 Task: Set up a 30-minute session to provide feedback on ad campaigns.
Action: Mouse moved to (94, 141)
Screenshot: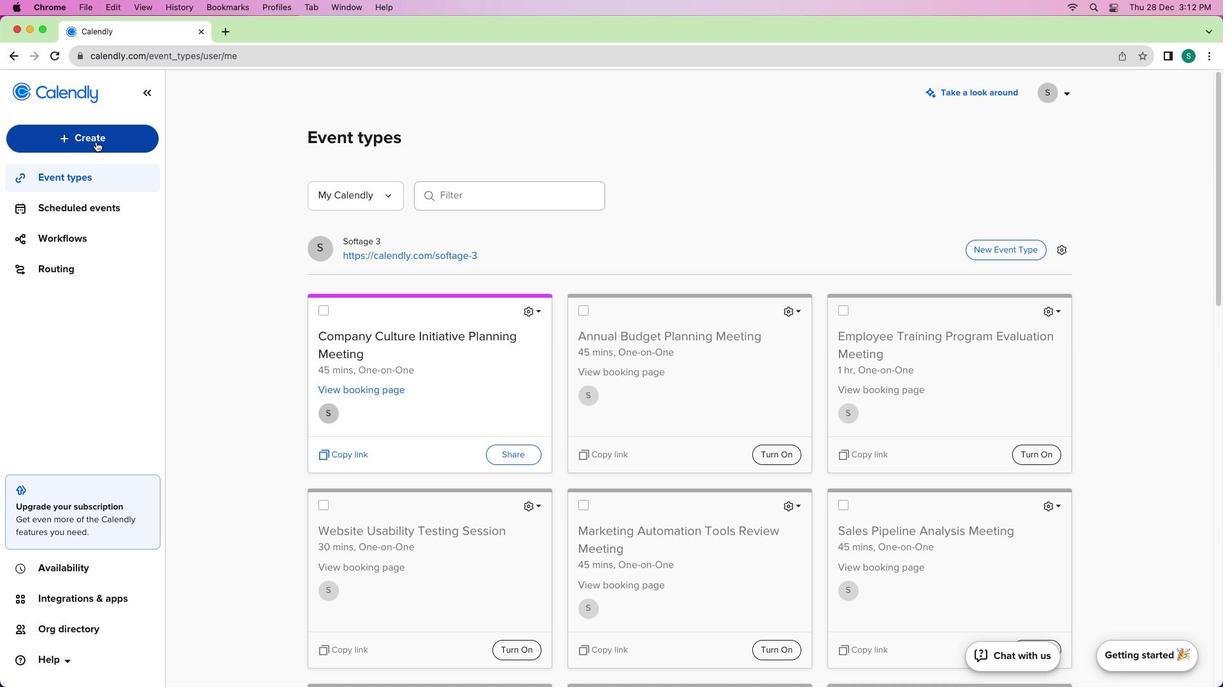 
Action: Mouse pressed left at (94, 141)
Screenshot: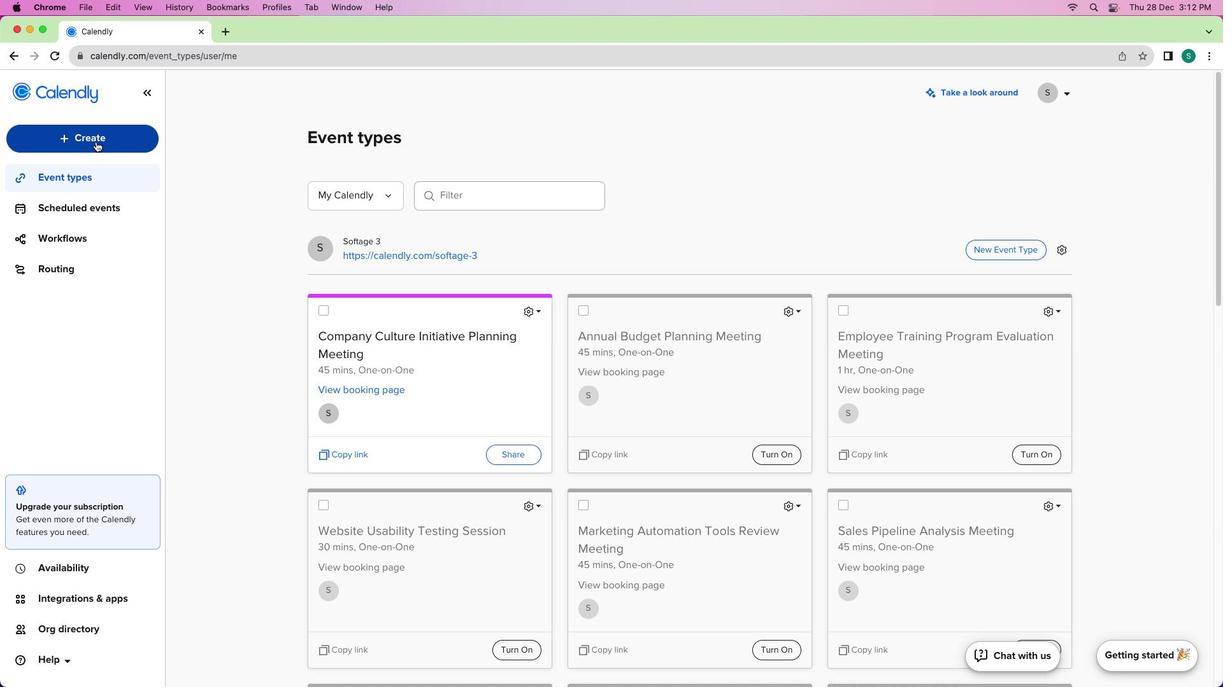
Action: Mouse moved to (104, 187)
Screenshot: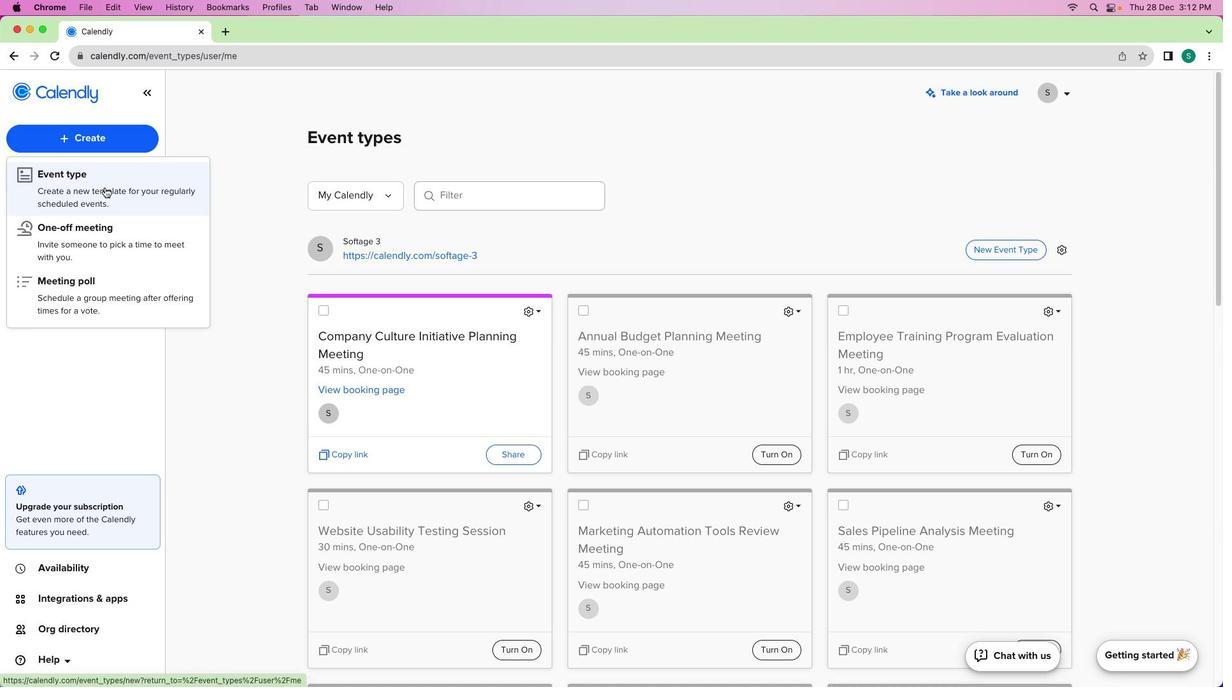
Action: Mouse pressed left at (104, 187)
Screenshot: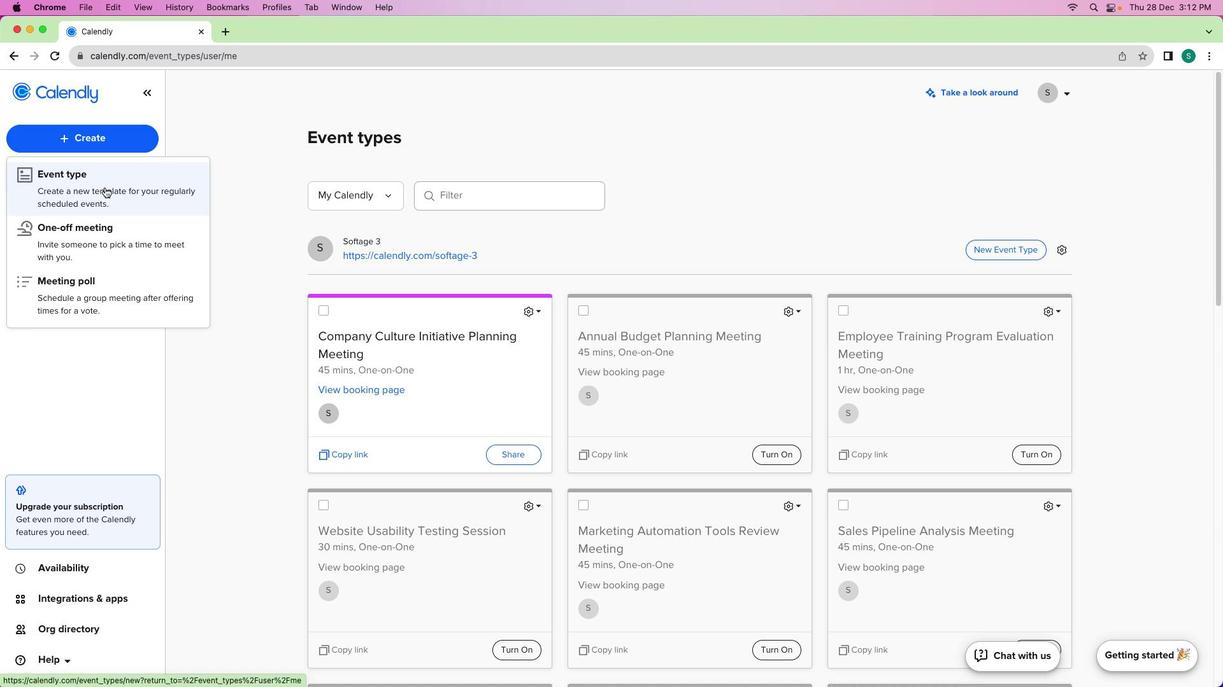 
Action: Mouse moved to (422, 245)
Screenshot: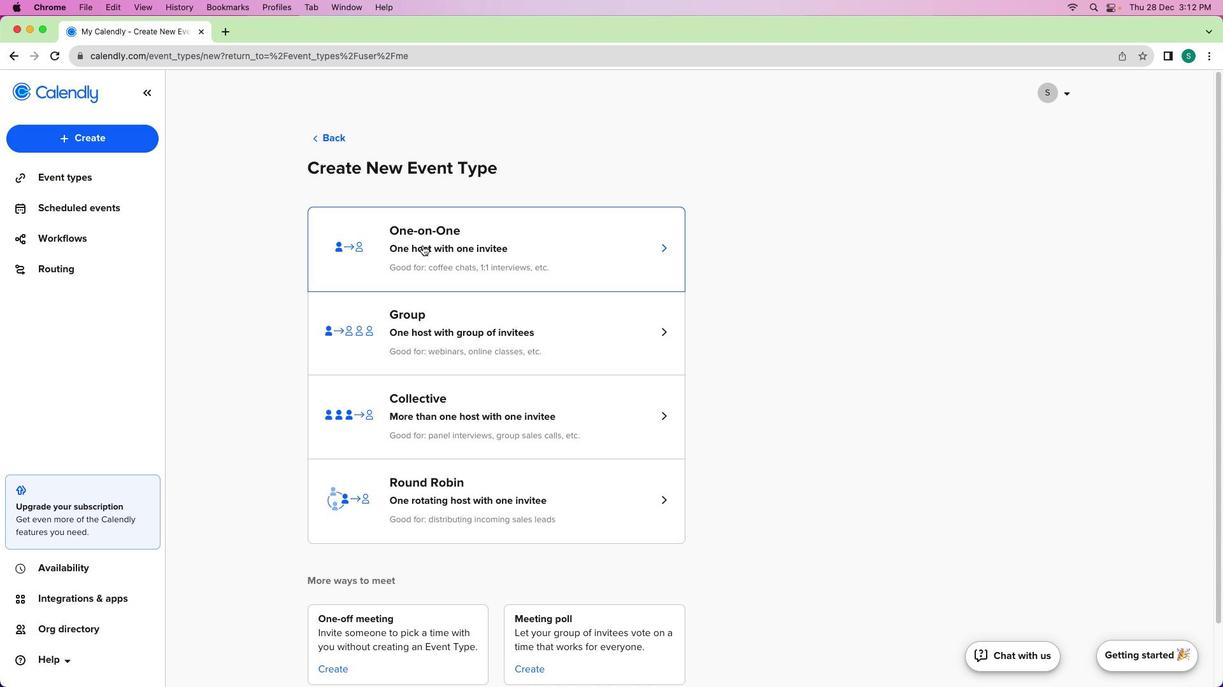 
Action: Mouse pressed left at (422, 245)
Screenshot: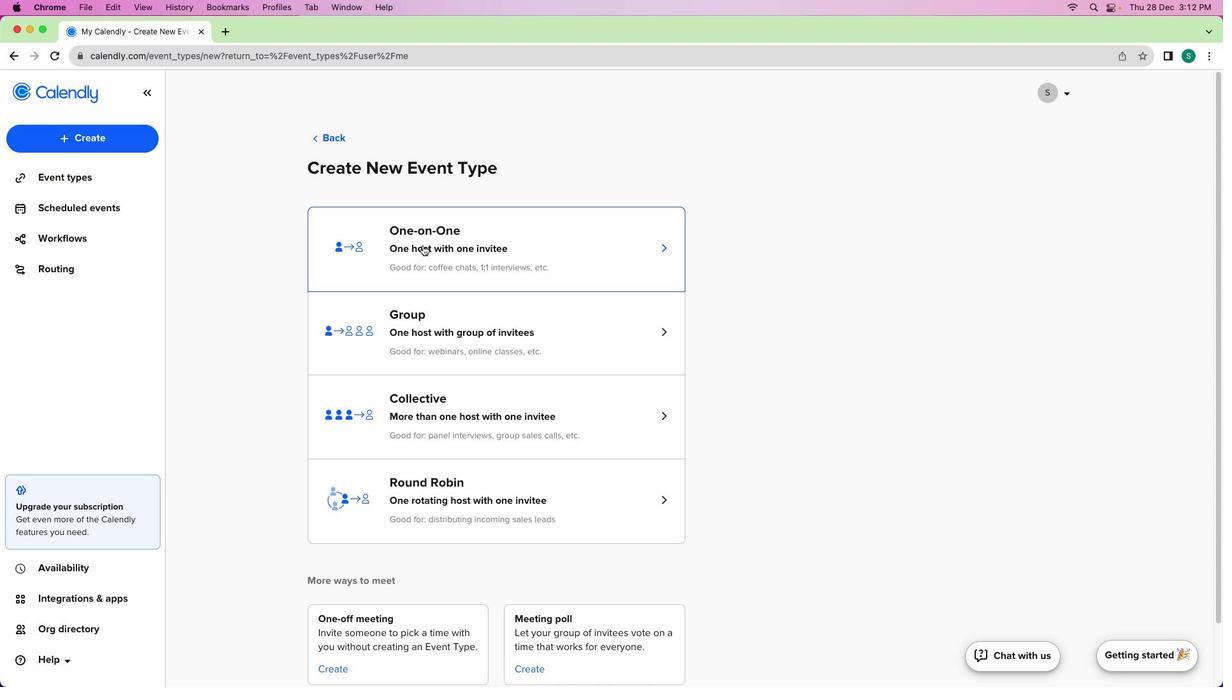 
Action: Mouse moved to (164, 196)
Screenshot: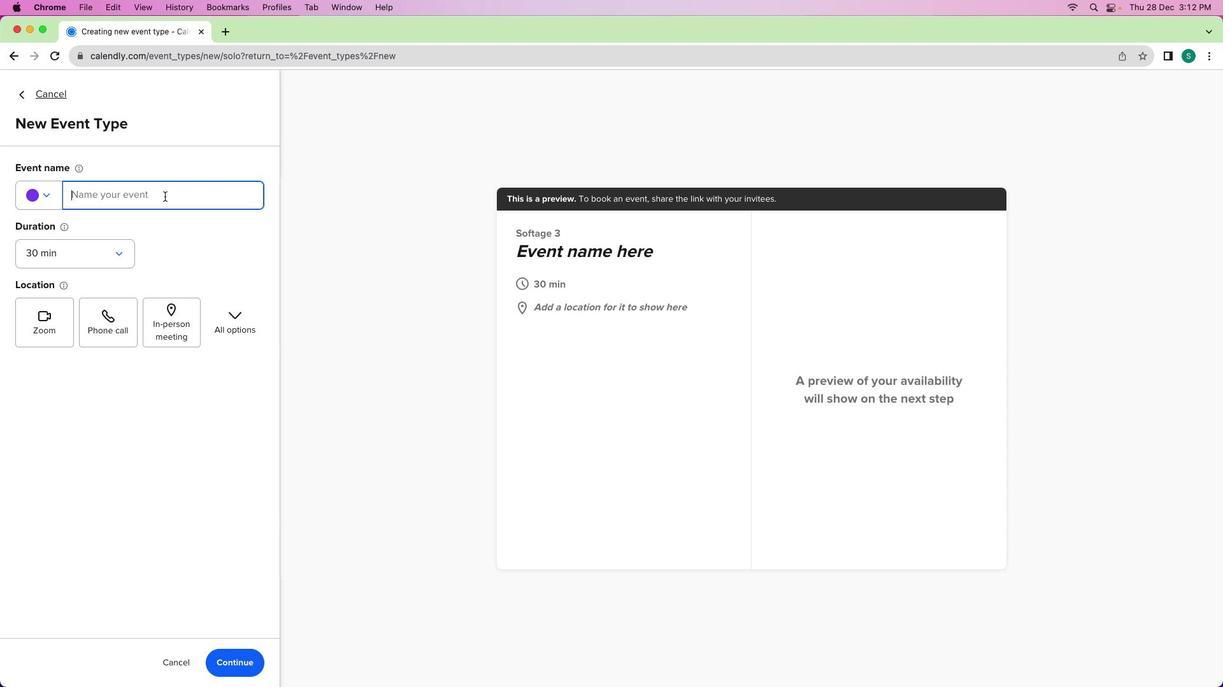 
Action: Mouse pressed left at (164, 196)
Screenshot: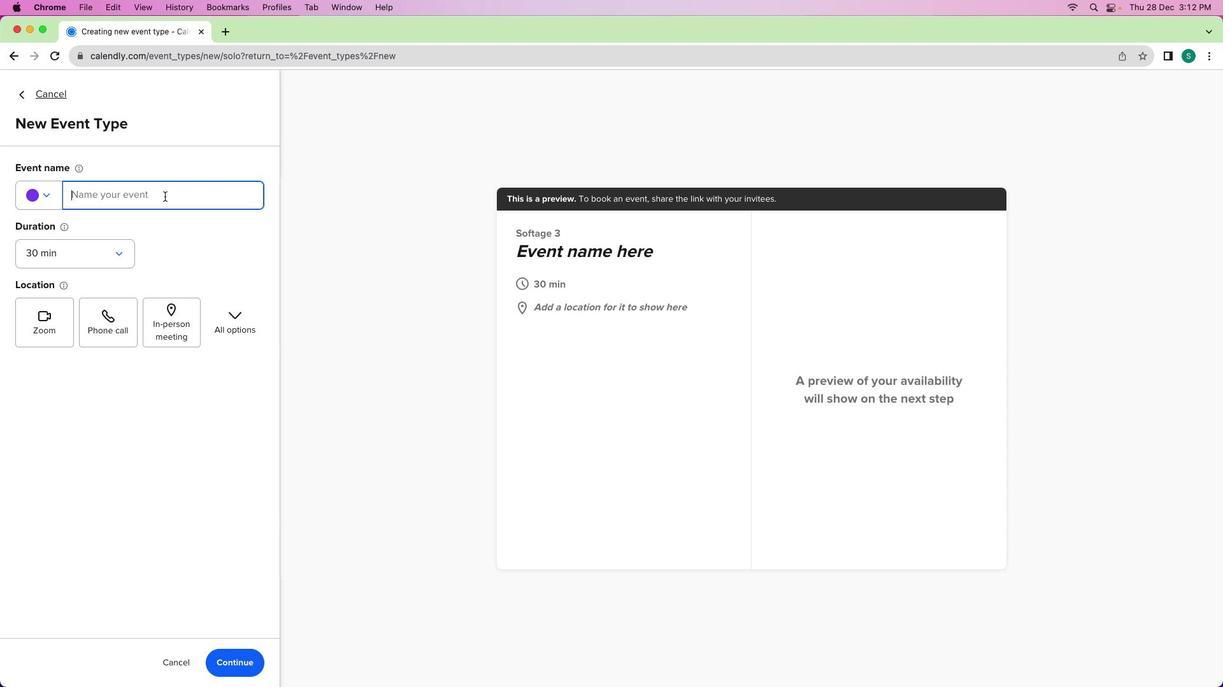 
Action: Mouse moved to (154, 187)
Screenshot: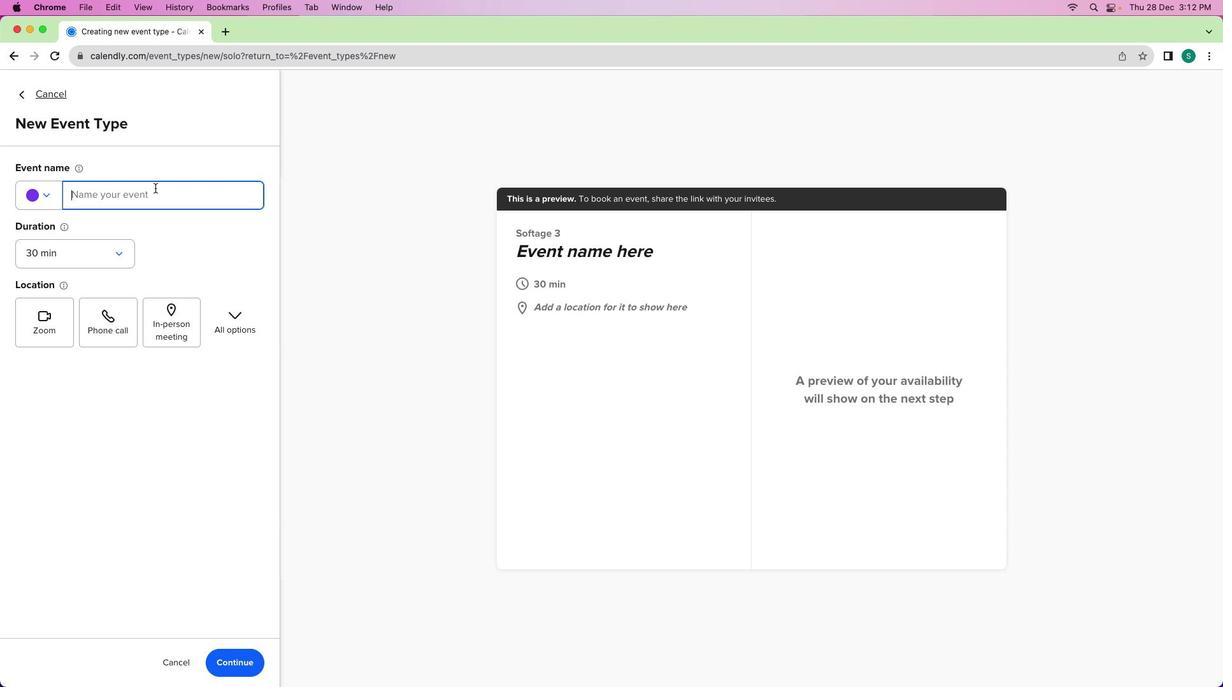 
Action: Key pressed Key.shift'A''d'Key.spaceKey.shift'C''a''m''p''i''a'Key.backspaceKey.backspace'a''i''g''n'Key.spaceKey.backspaceKey.spaceKey.shift'F''e''e''d''b''a''c''k'Key.spaceKey.shift'S''e''s''s''i''o''n'
Screenshot: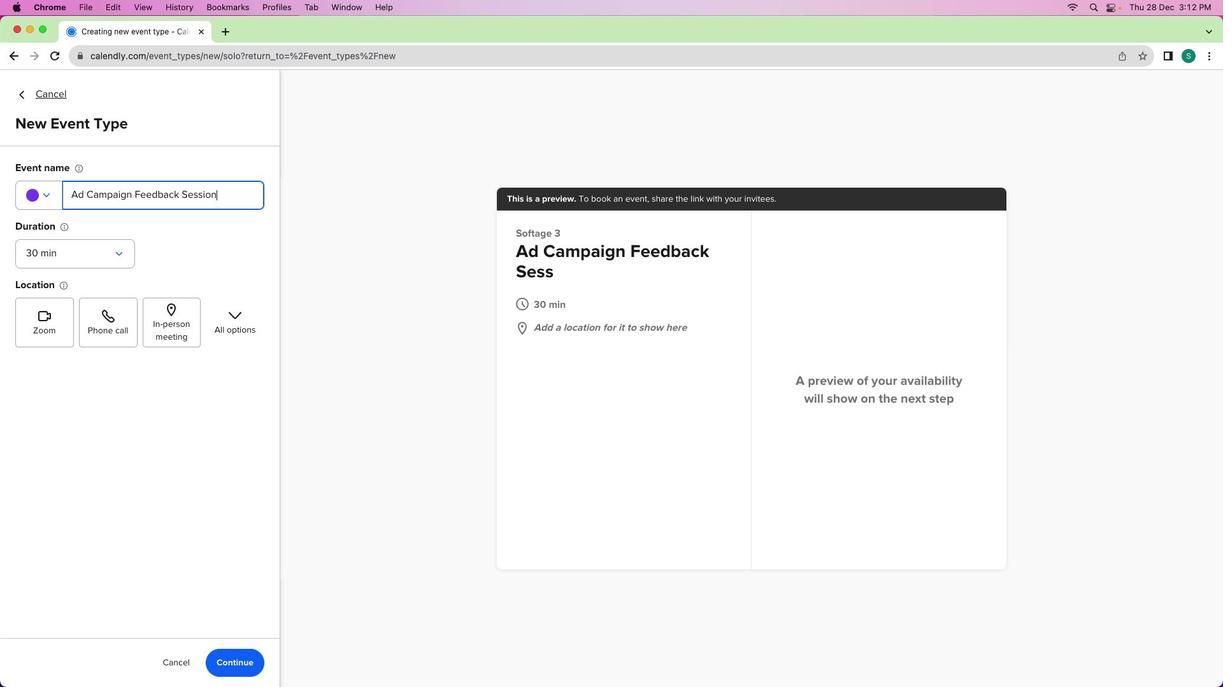 
Action: Mouse moved to (39, 189)
Screenshot: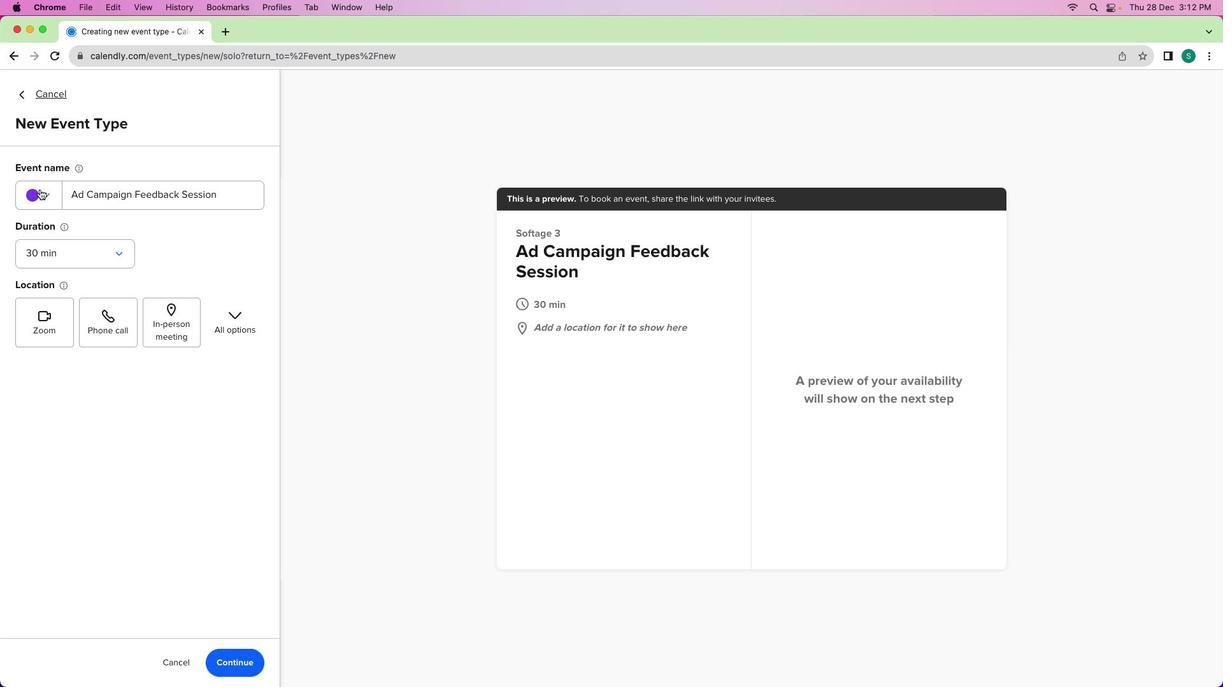 
Action: Mouse pressed left at (39, 189)
Screenshot: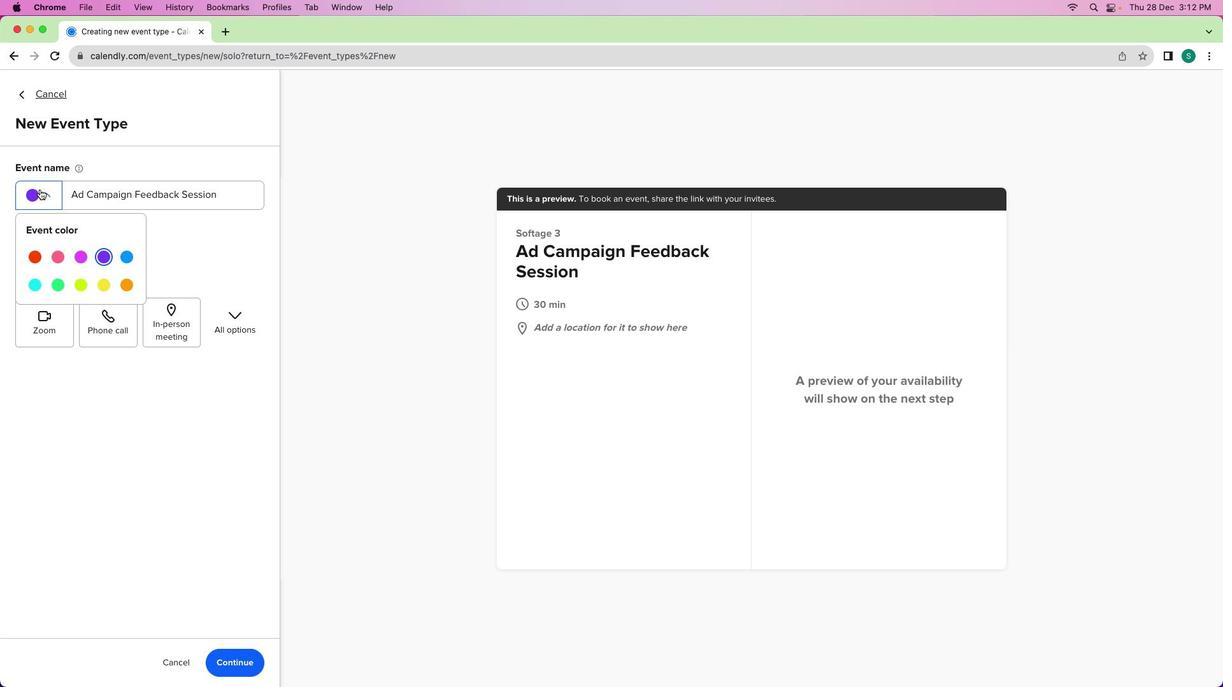 
Action: Mouse moved to (130, 263)
Screenshot: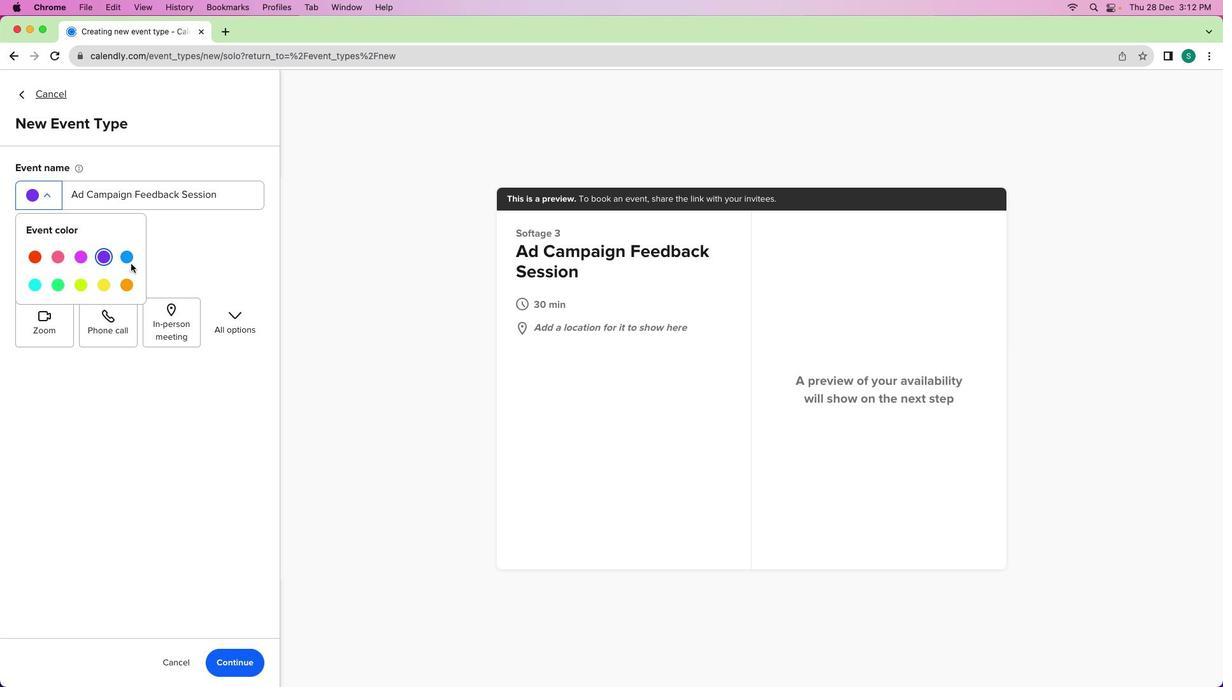 
Action: Mouse pressed left at (130, 263)
Screenshot: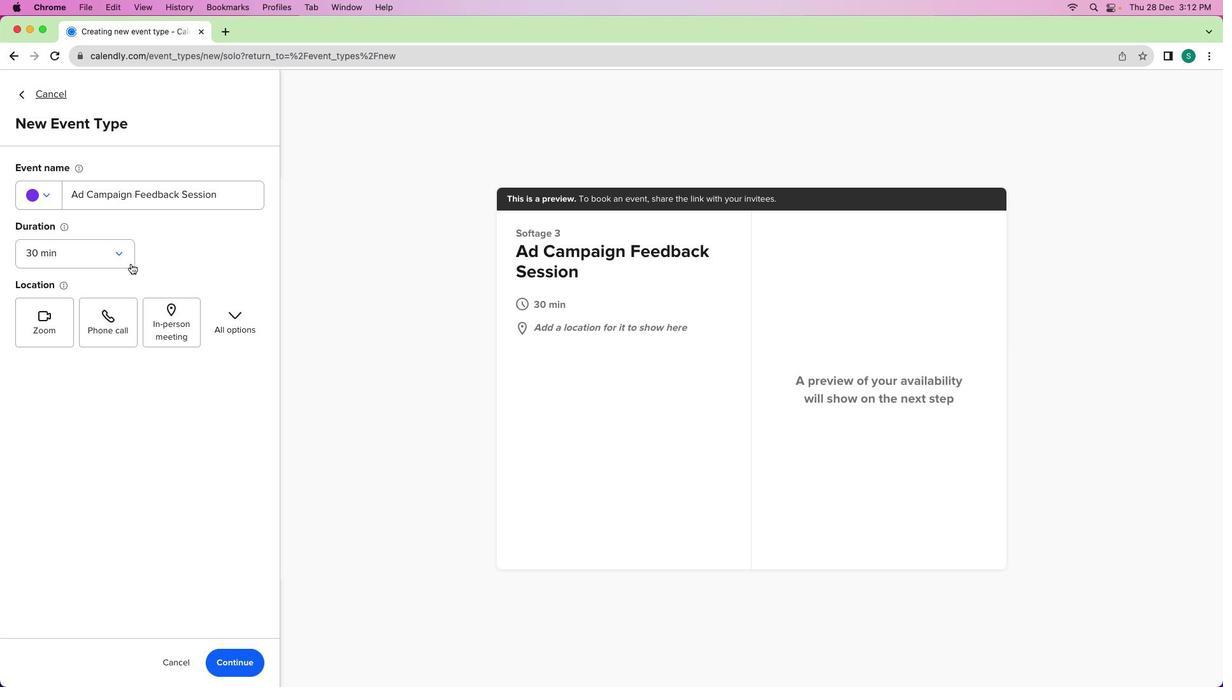 
Action: Mouse moved to (131, 259)
Screenshot: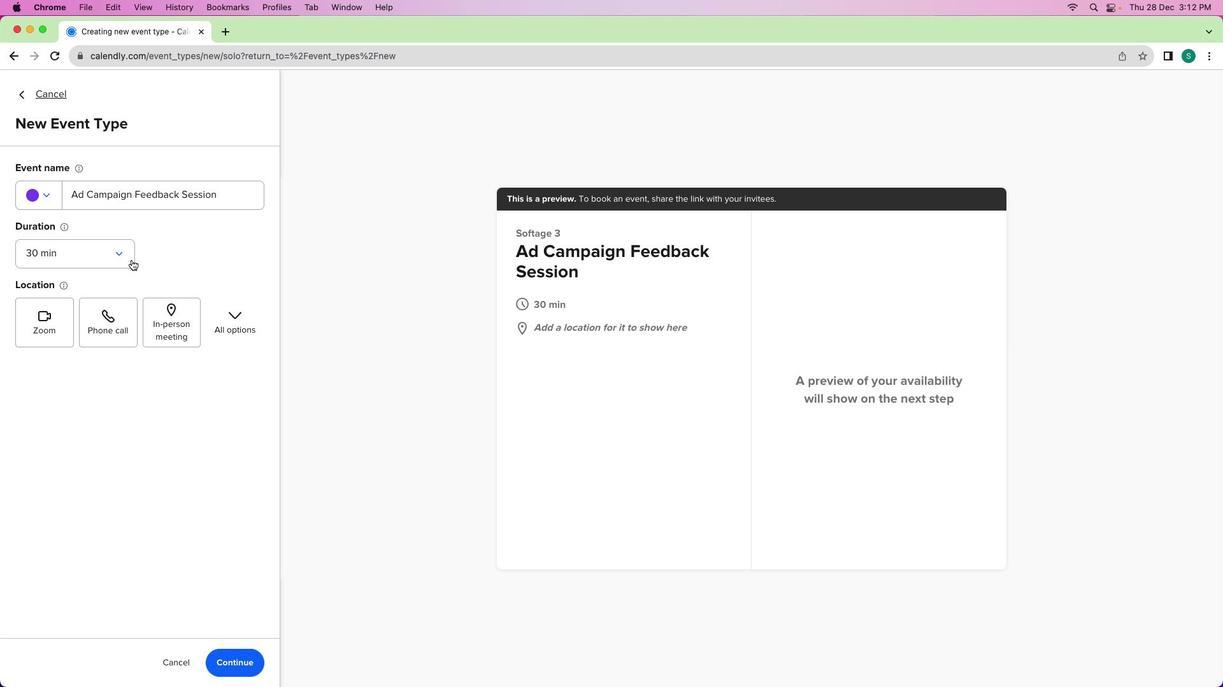 
Action: Mouse pressed left at (131, 259)
Screenshot: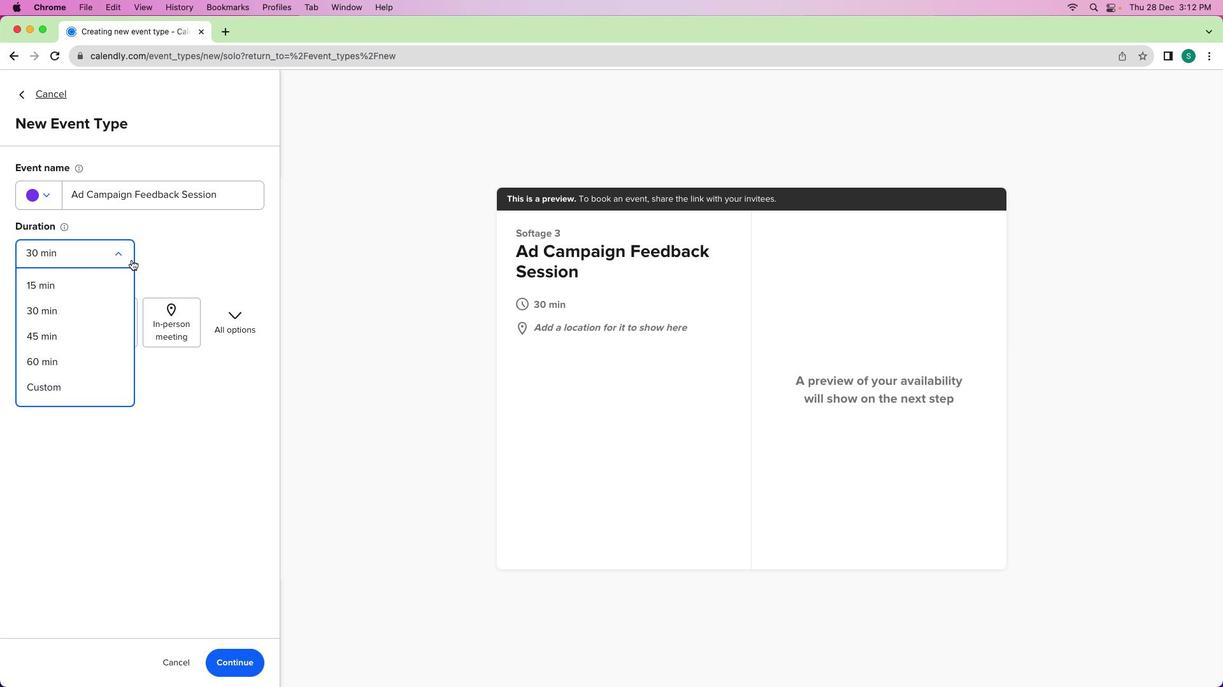 
Action: Mouse moved to (48, 196)
Screenshot: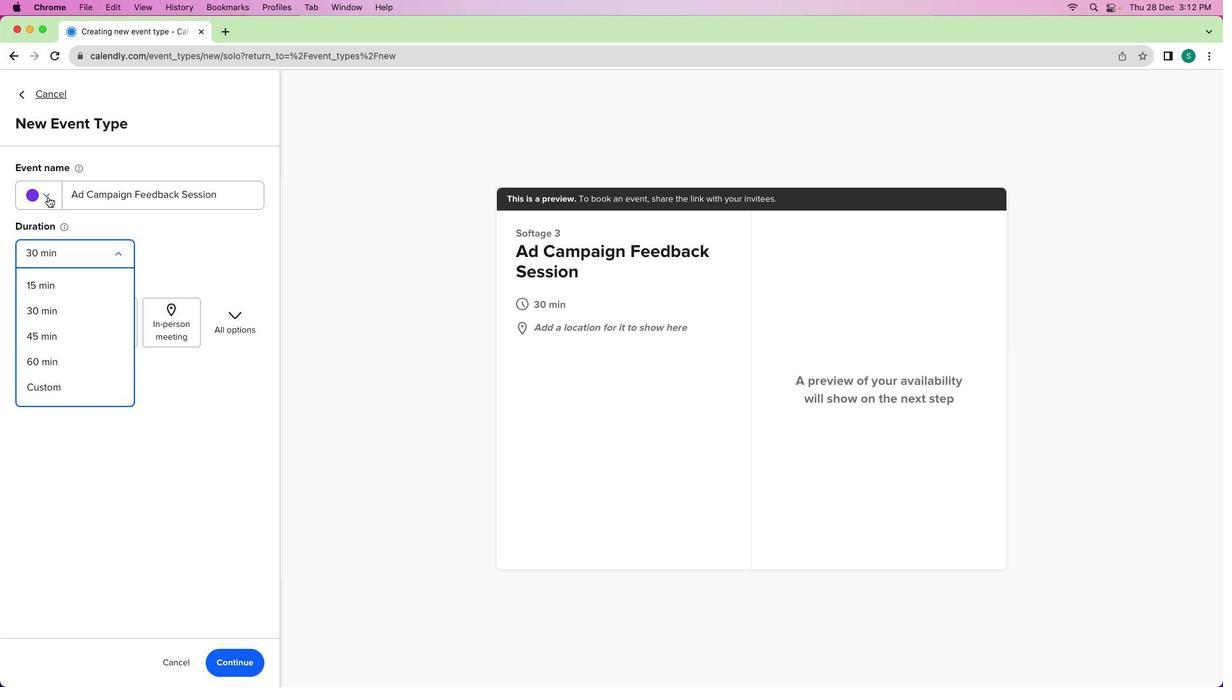 
Action: Mouse pressed left at (48, 196)
Screenshot: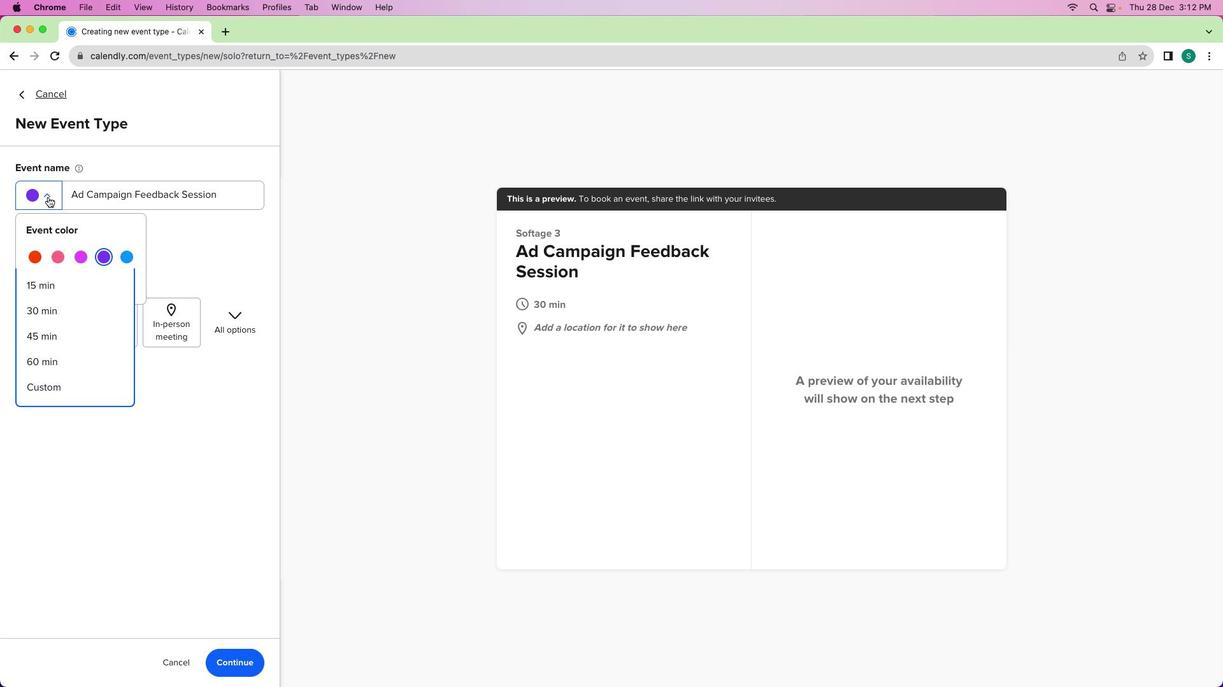 
Action: Mouse moved to (123, 257)
Screenshot: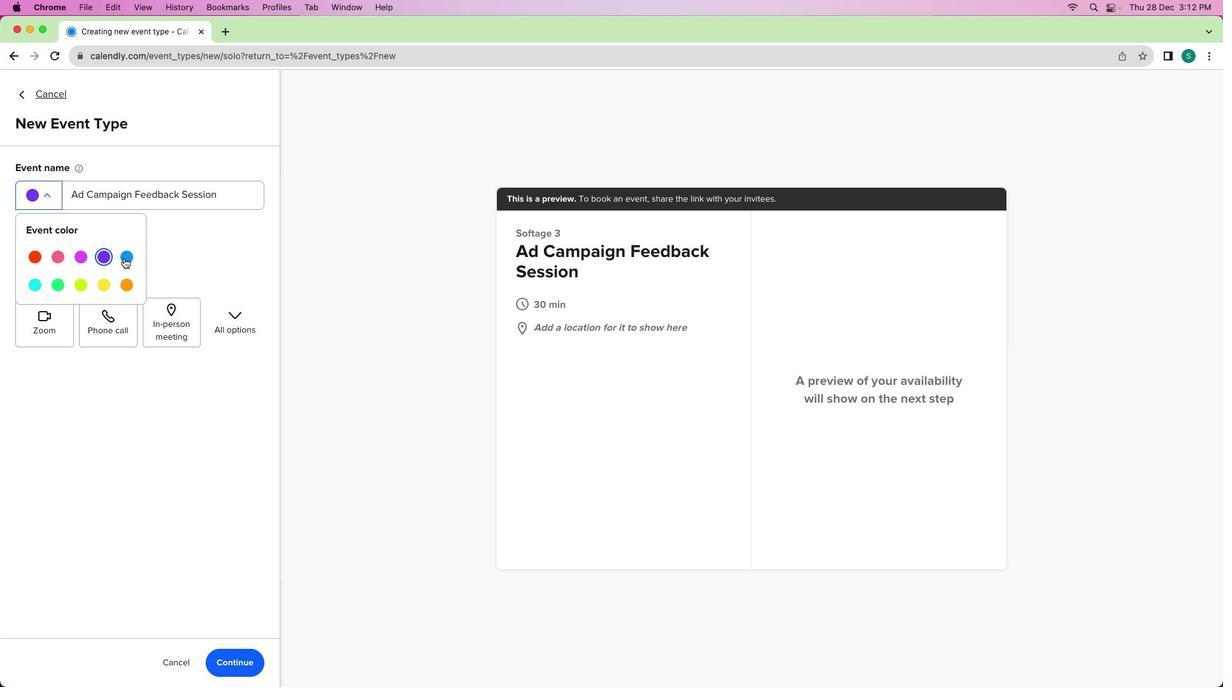 
Action: Mouse pressed left at (123, 257)
Screenshot: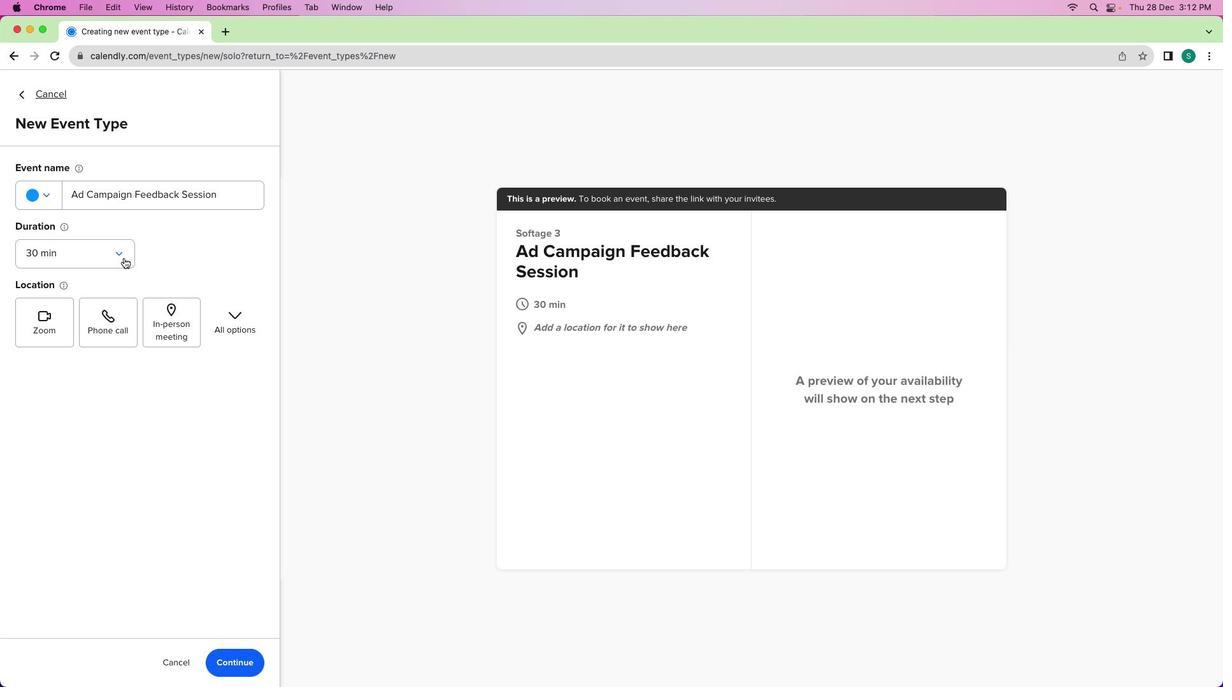 
Action: Mouse moved to (123, 257)
Screenshot: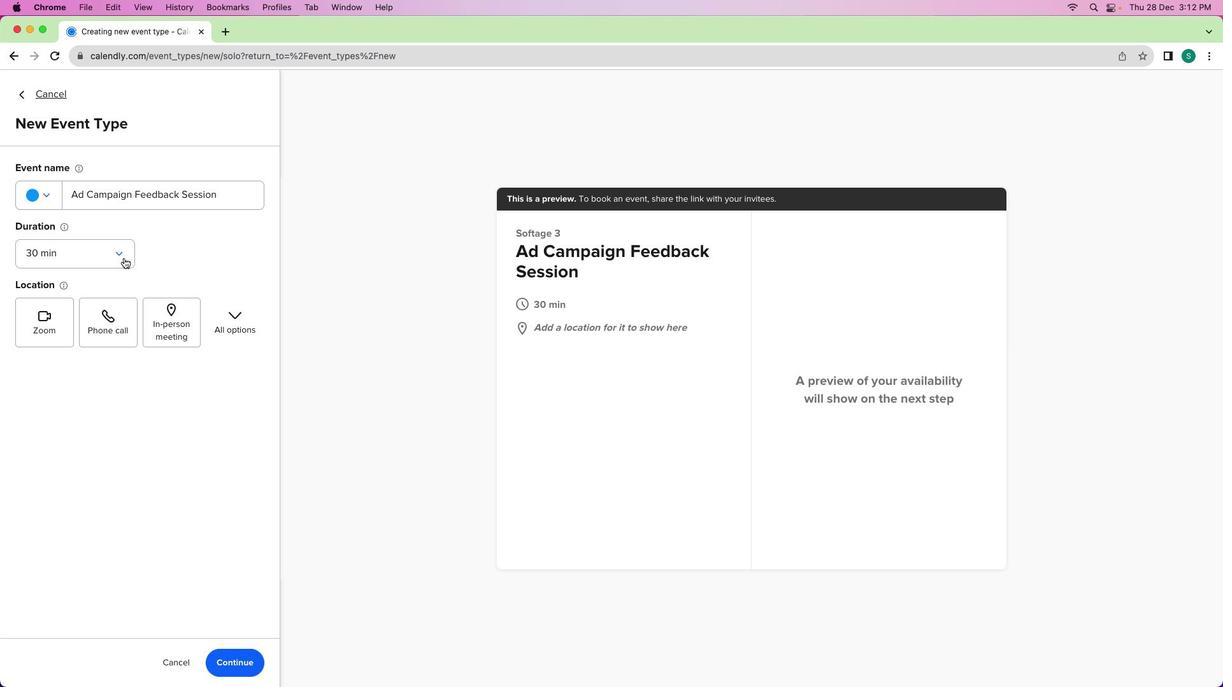 
Action: Mouse pressed left at (123, 257)
Screenshot: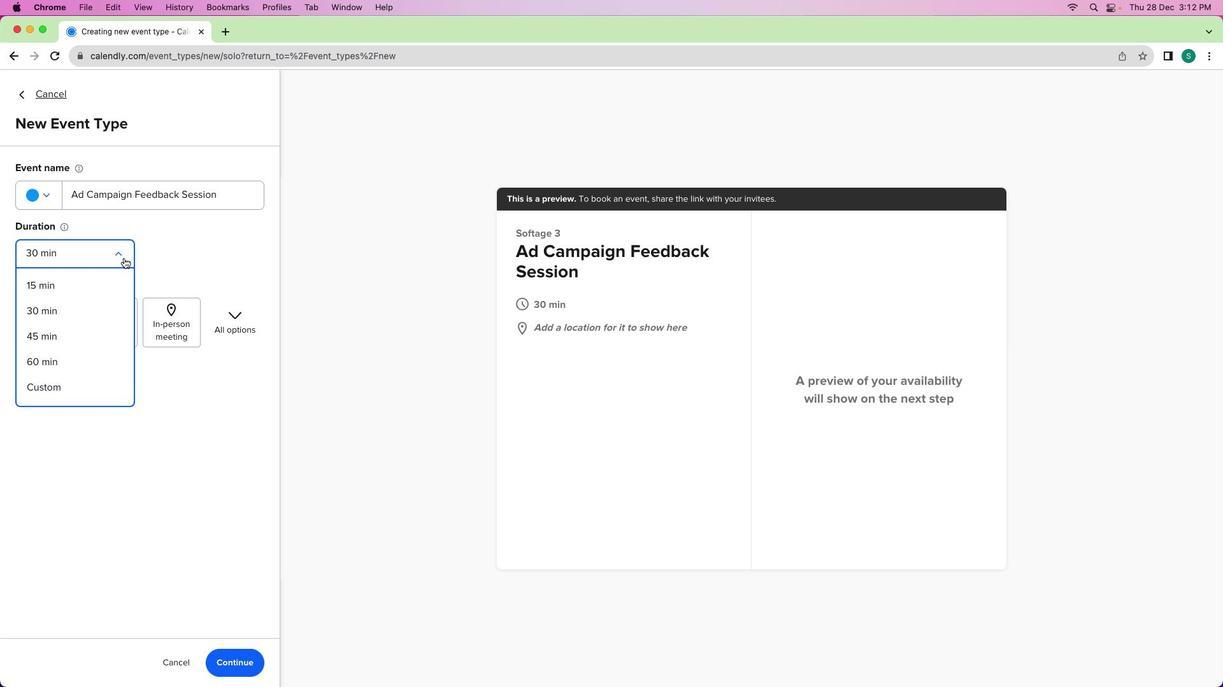 
Action: Mouse moved to (183, 255)
Screenshot: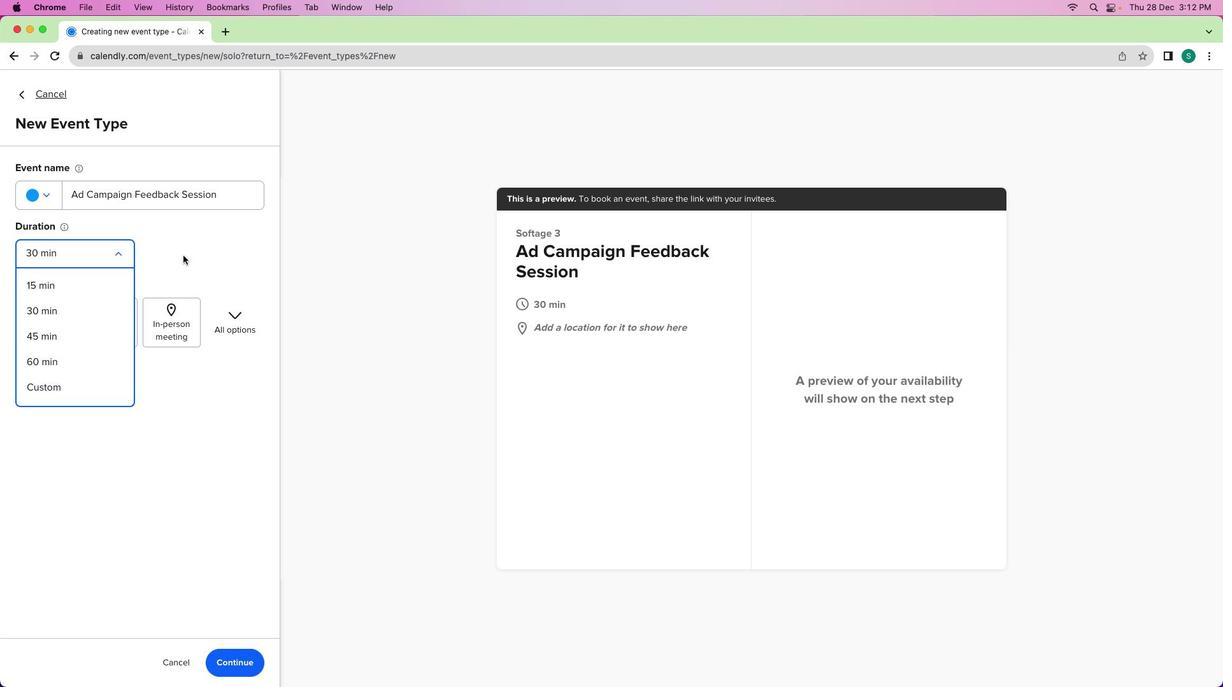 
Action: Mouse pressed left at (183, 255)
Screenshot: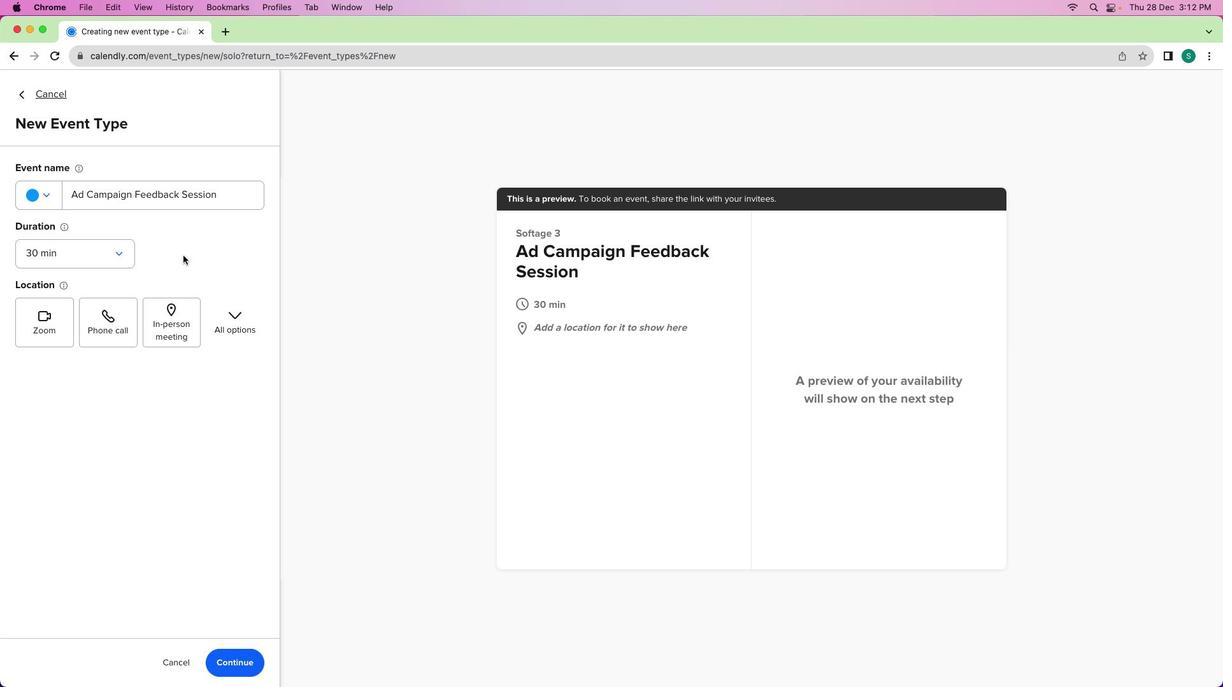 
Action: Mouse moved to (54, 317)
Screenshot: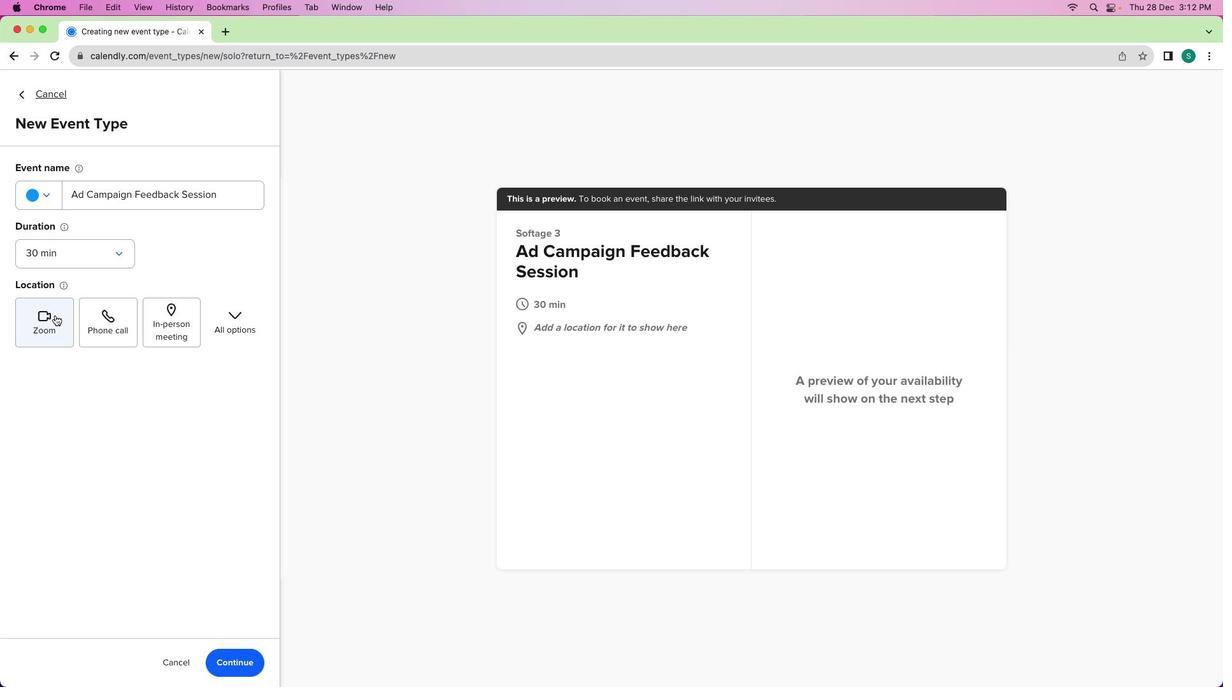 
Action: Mouse pressed left at (54, 317)
Screenshot: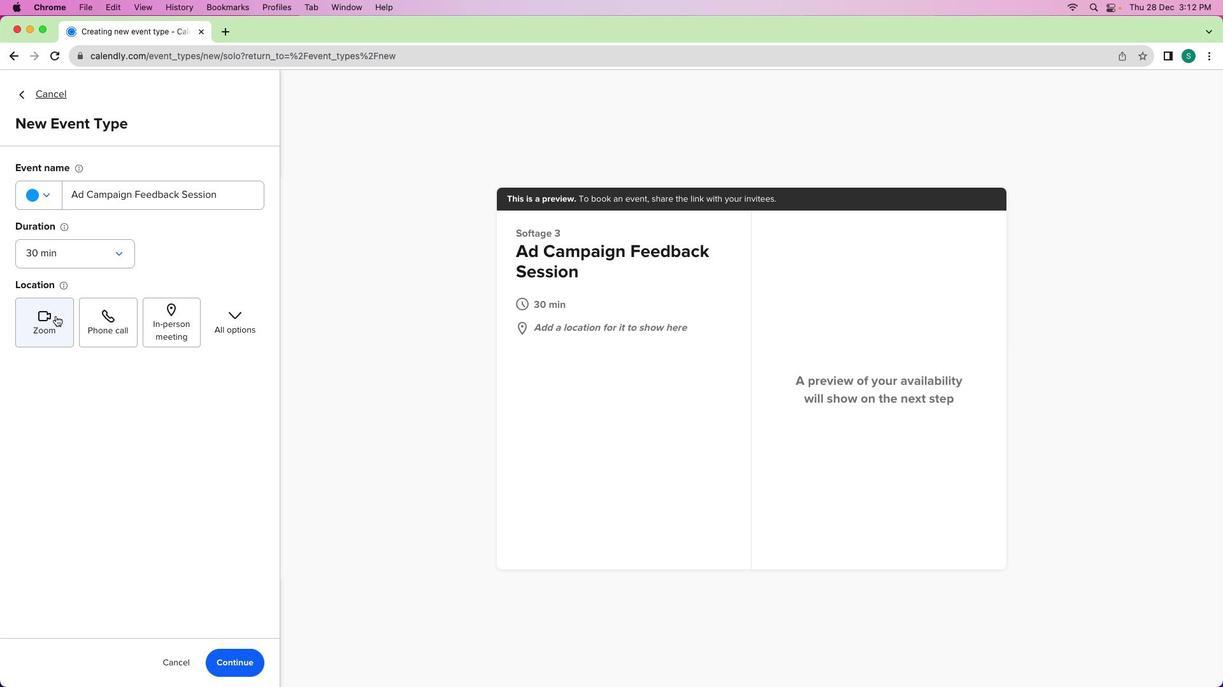 
Action: Mouse moved to (235, 658)
Screenshot: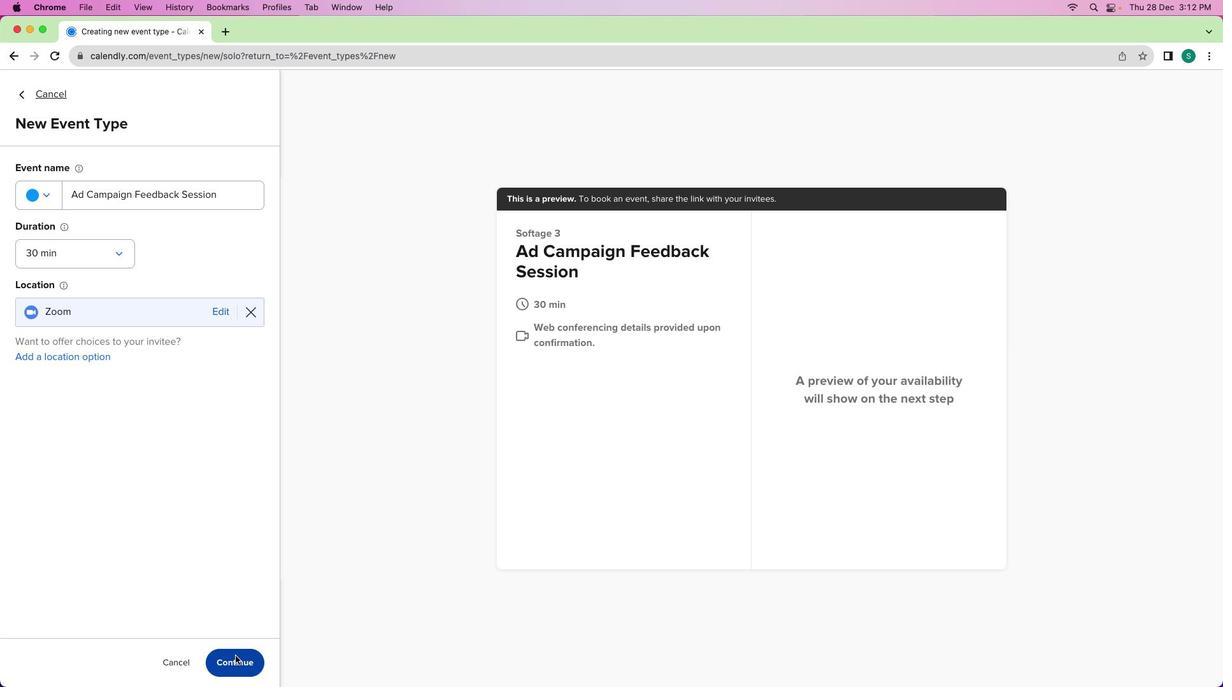 
Action: Mouse pressed left at (235, 658)
Screenshot: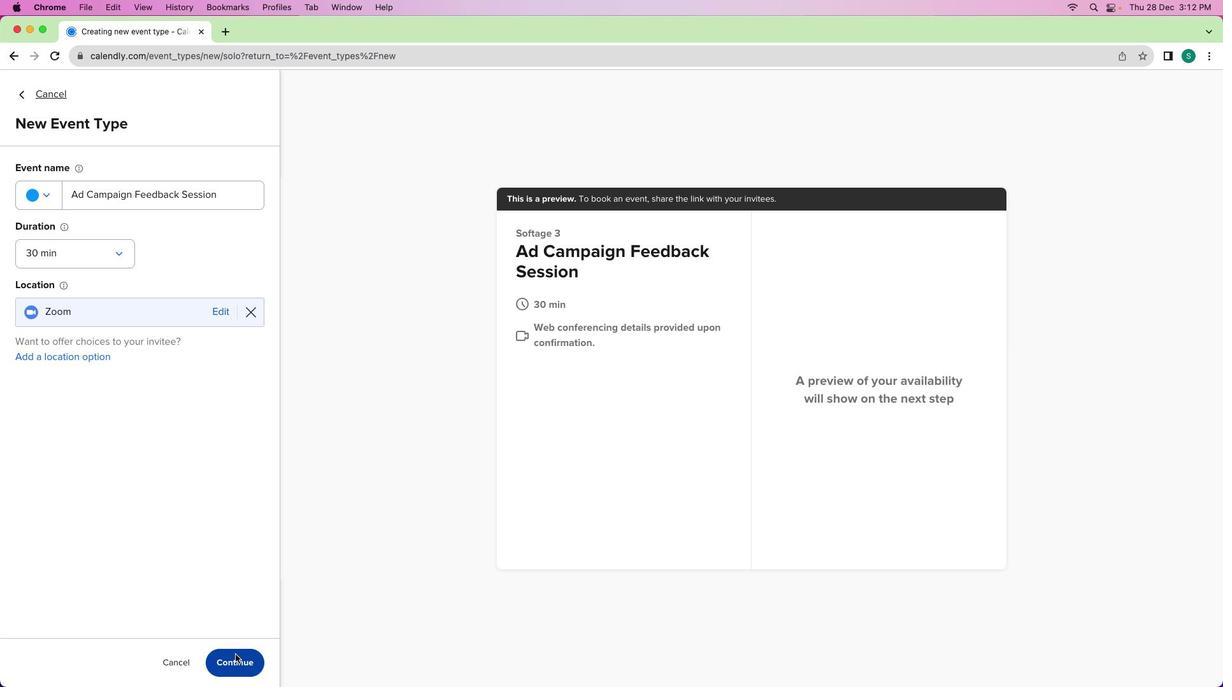 
Action: Mouse moved to (170, 168)
Screenshot: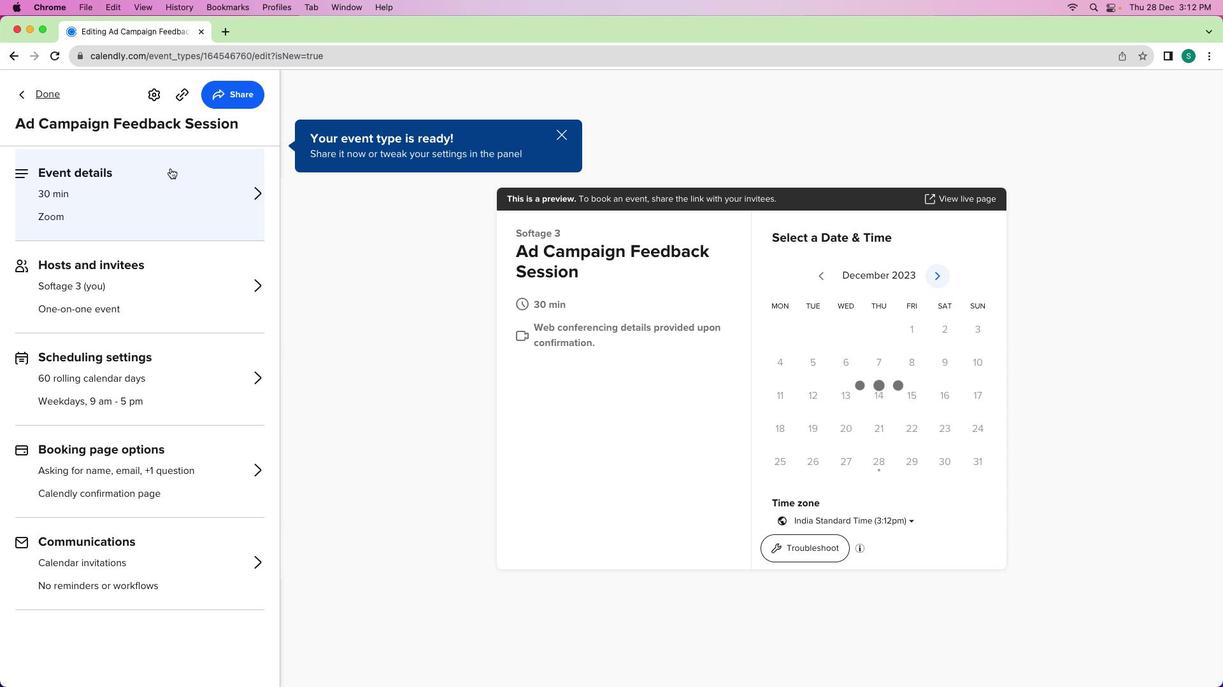 
Action: Mouse pressed left at (170, 168)
Screenshot: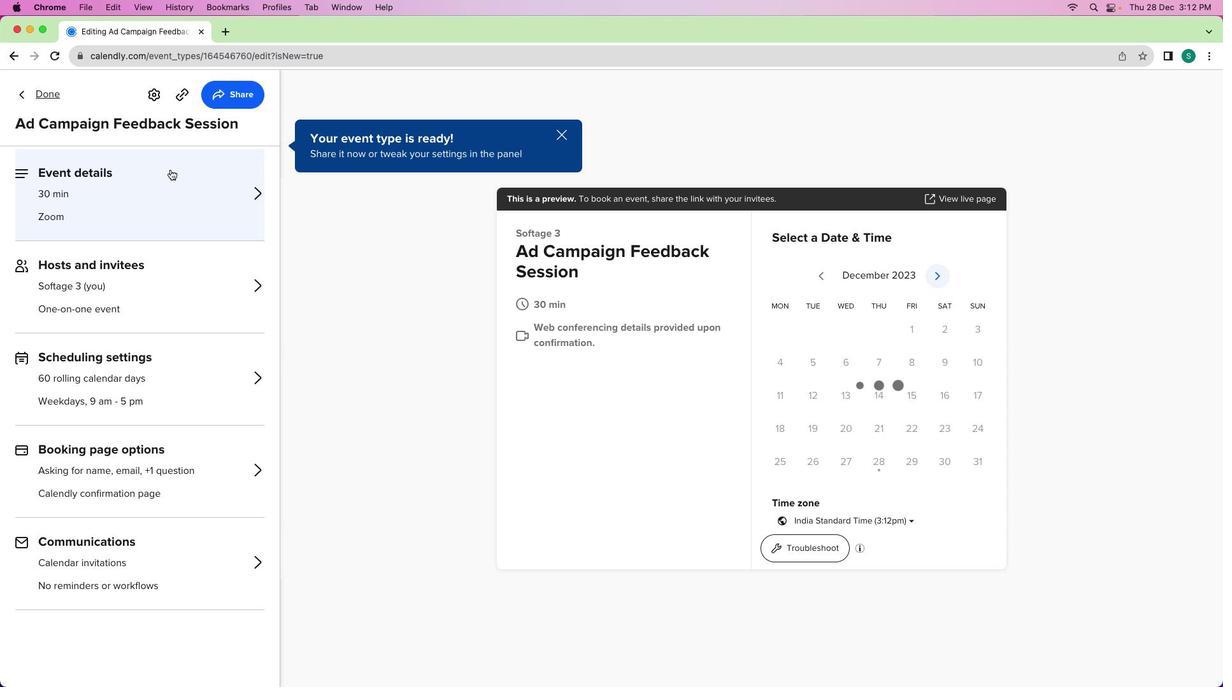
Action: Mouse moved to (198, 428)
Screenshot: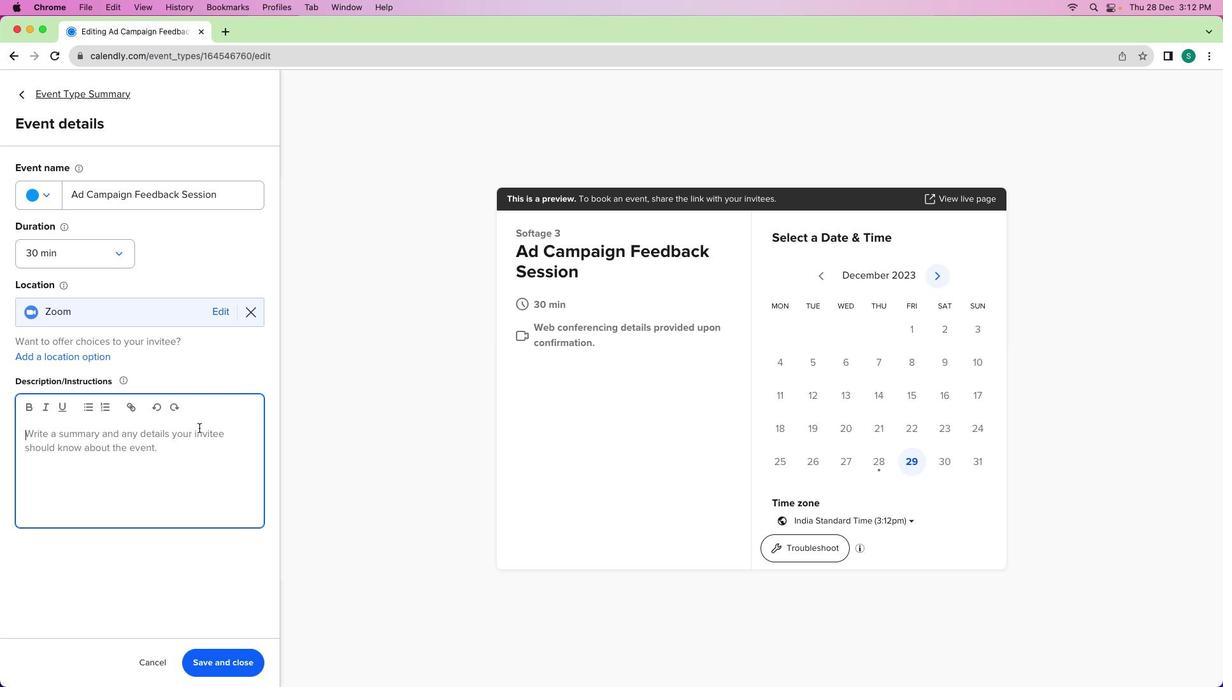 
Action: Mouse pressed left at (198, 428)
Screenshot: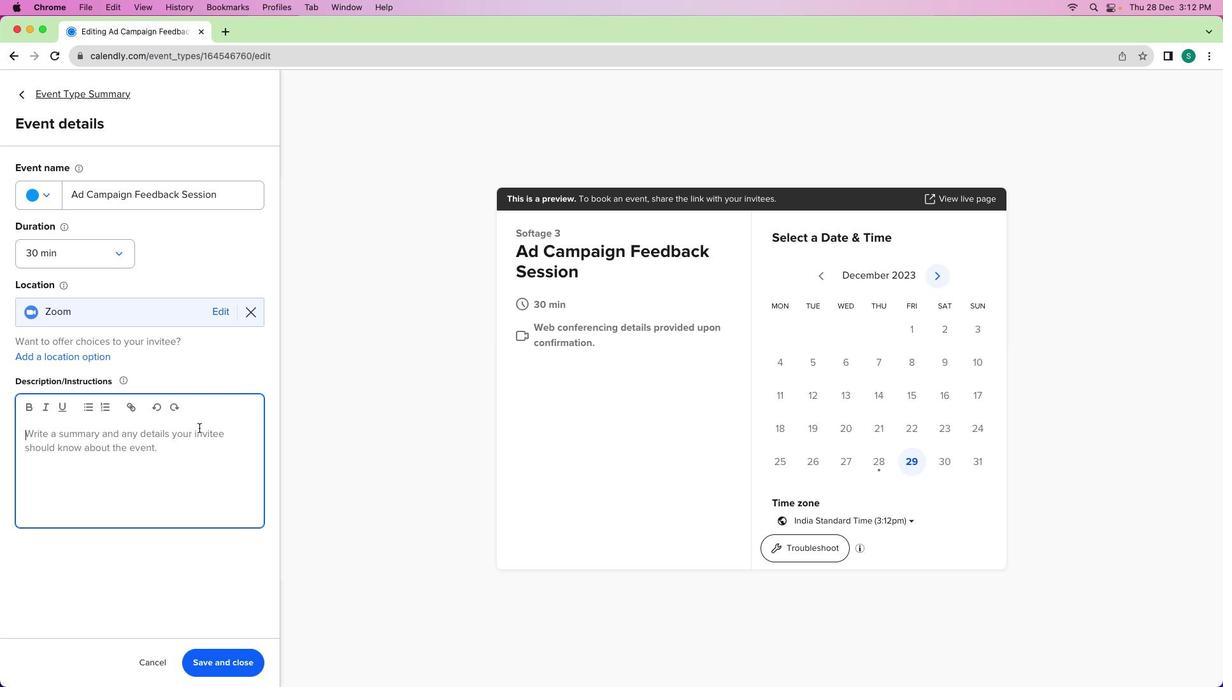 
Action: Mouse moved to (184, 429)
Screenshot: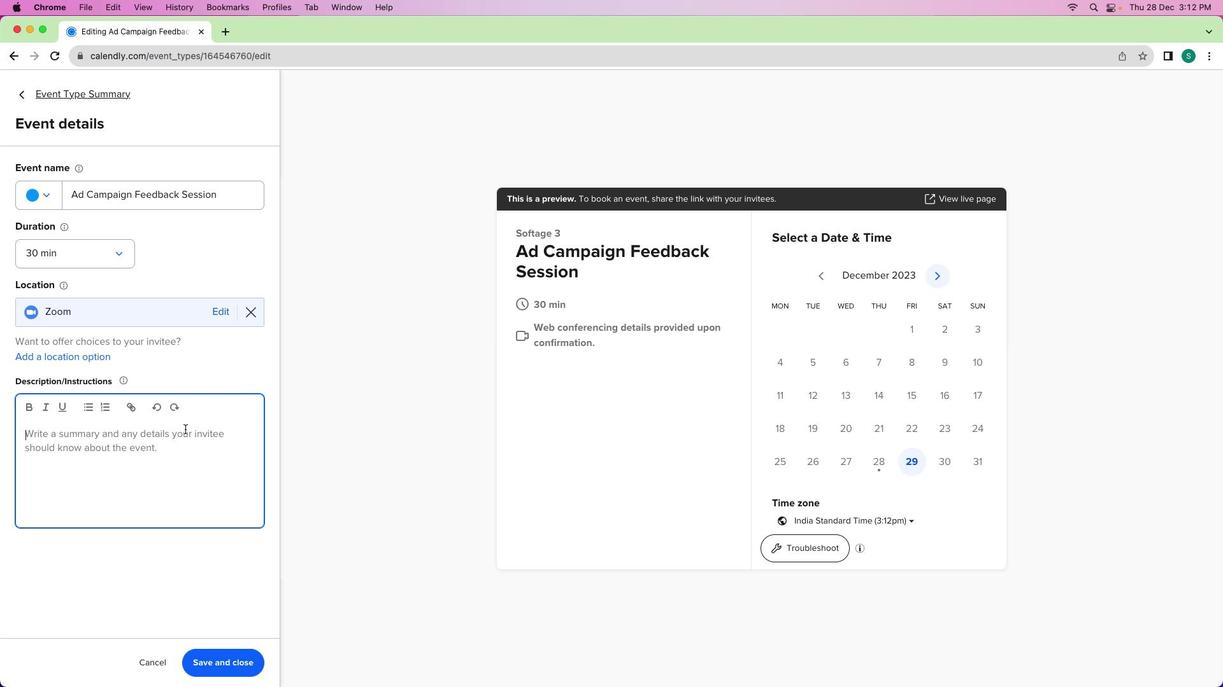 
Action: Key pressed Key.shift'J''o''i''n'Key.space'm''e'Key.space'f''o''r'Key.space'a''n'Key.space'i''n''s''i''g''h''t''f''u''l'Key.space'3''0''-''m''i''n''u''t''e'Key.space's''e''s''s''i''o''n'Key.space'd''e''d''i''c''a''t''e''d'Key.space't''o'Key.space'p''r''o''v''i''d''i''n''g'Key.space'c''o''n''s''t''r''u''c''t''i''v''e'Key.space'f''e''e''d''b''a''c''k'Key.space'o''n'Key.space'o''u''r'Key.space'r''e''c''e''n''t'Key.space'a''n''d'Key.backspaceKey.backspace'd'Key.space'c''a''m''p''a''i''h'Key.backspace'g''n''s''.'Key.spaceKey.shift'I''n'Key.space't''h''i''s'Key.space'm''e''e''t''i''n''g'','Key.space'w''e'"'"'l''l'Key.space'd''i''e'Key.backspaceKey.backspace'e''l''v''e'Key.space'i''n''t''o'Key.space'c''a''m''p''a''i''g''n'Key.space'p''e''r''f''o''r''m''a''n''c''e'Key.space'm''e''t''r''i''c''s'','Key.space'a''n''a''l''y''z''e'Key.space'a''u''d''i''e''n''c''e'Key.space'e''n''g''a''g''e''n'Key.backspaceKey.backspace'm'Key.backspace'e''m''e''n''t'Key.spaceKey.spaceKey.backspace','Key.space'a''n''d'Key.space'c''o''l''l''a''b''o''r''a''t''i''v''e''l''y'Key.space's''t''r''a''t''e''g''i''z''e'Key.space'o''n'Key.space'f''=''r'Key.backspaceKey.backspaceKey.backspace'r''e''f''i''n''i''n''g'Key.space'o''u''r'Key.space'a''d''v''e''r''t''i''s''i''n''g'Key.space'a''p''p''r''o''a''c''h''e''s'Key.spaceKey.space'o''r'Key.backspaceKey.backspace'f''o''r'Key.space'm''a''x''i''m''u''m'Key.space'e''f''f''e''c''t''i''v''e''n''e''s''s''.'
Screenshot: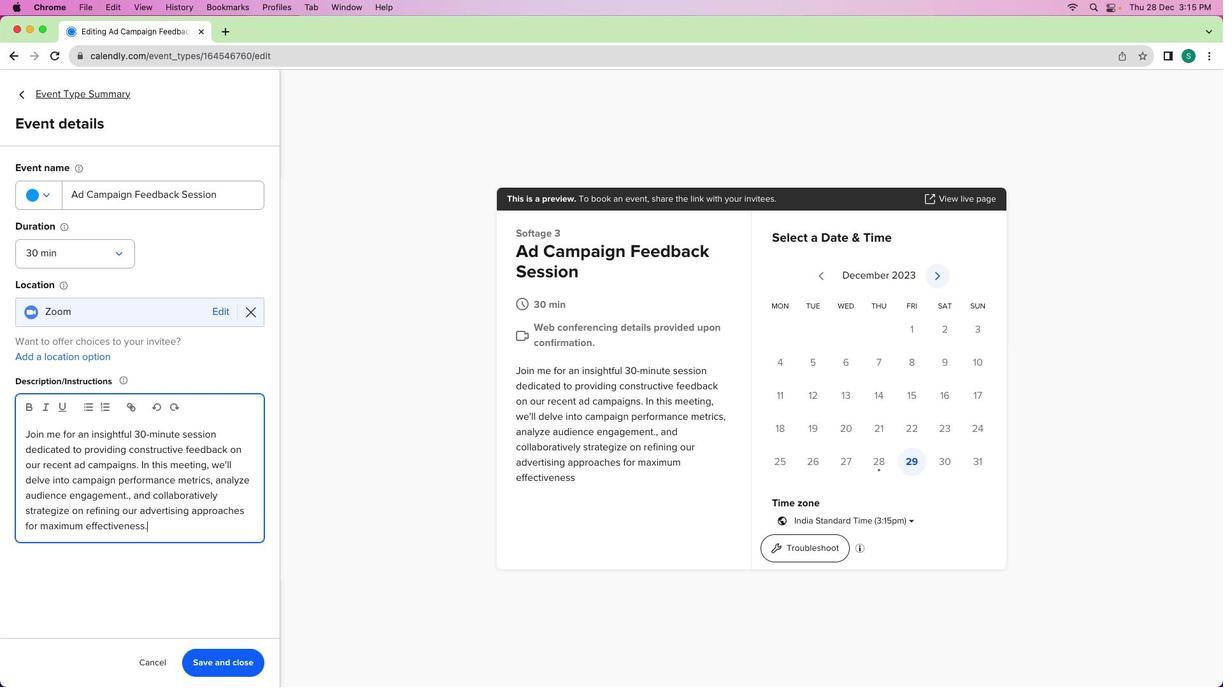 
Action: Mouse moved to (219, 662)
Screenshot: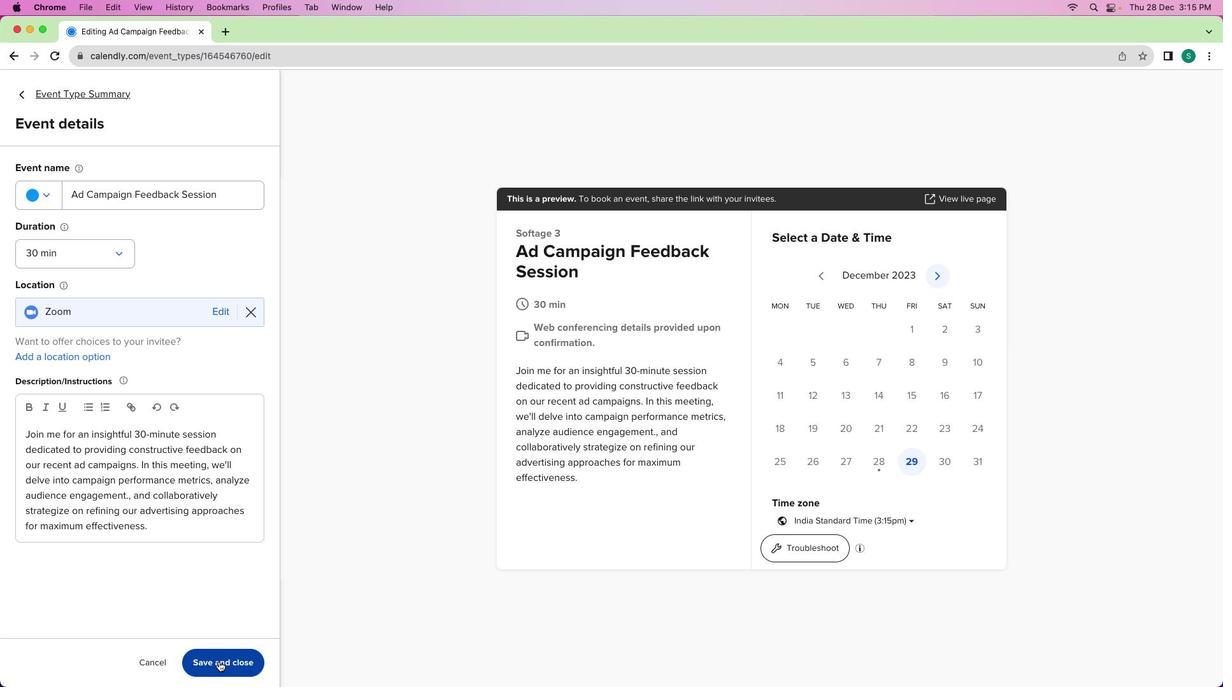 
Action: Mouse pressed left at (219, 662)
Screenshot: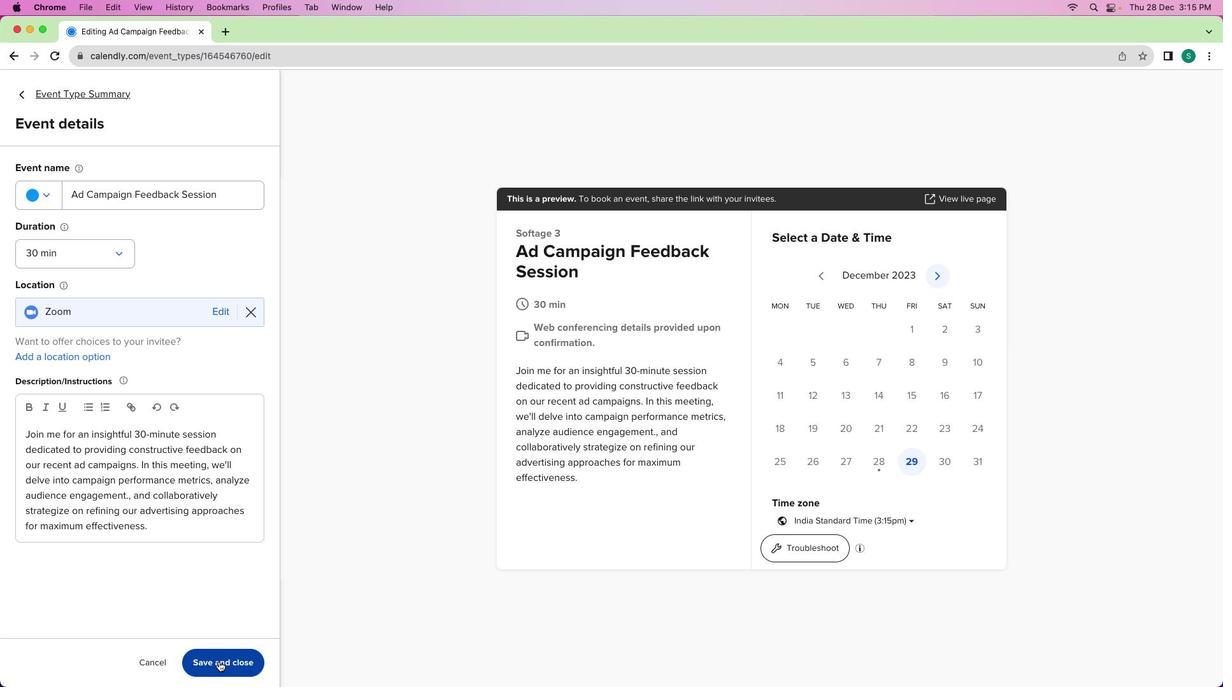 
Action: Mouse moved to (47, 97)
Screenshot: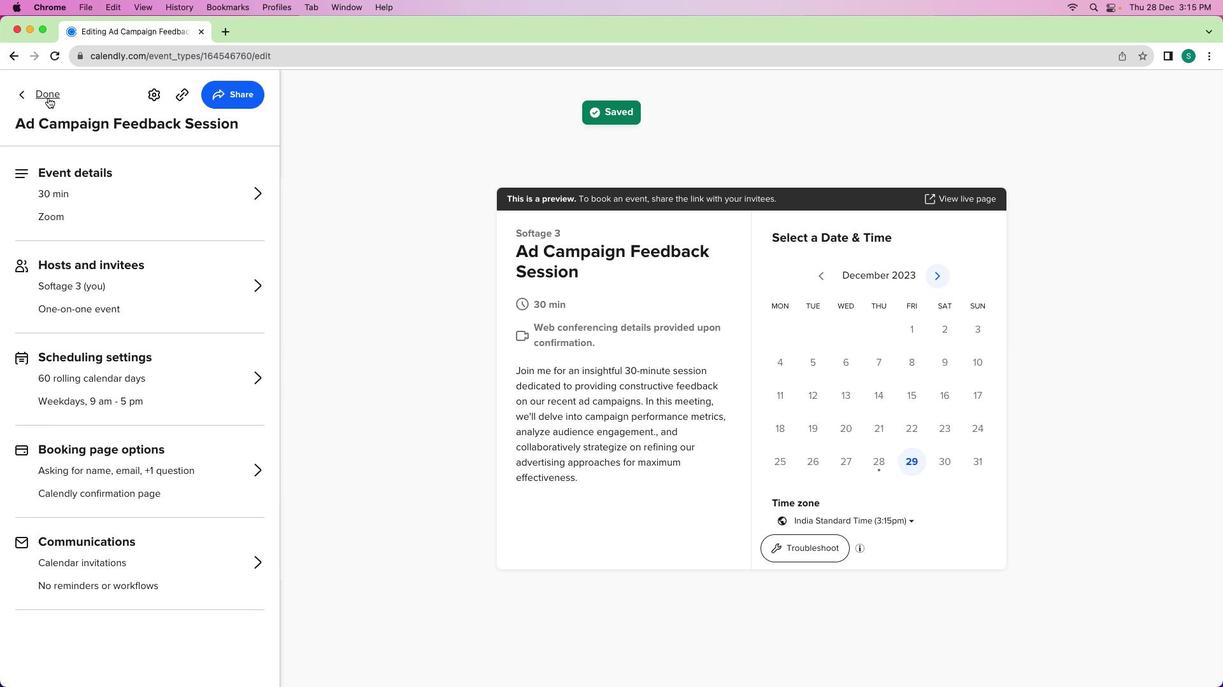 
Action: Mouse pressed left at (47, 97)
Screenshot: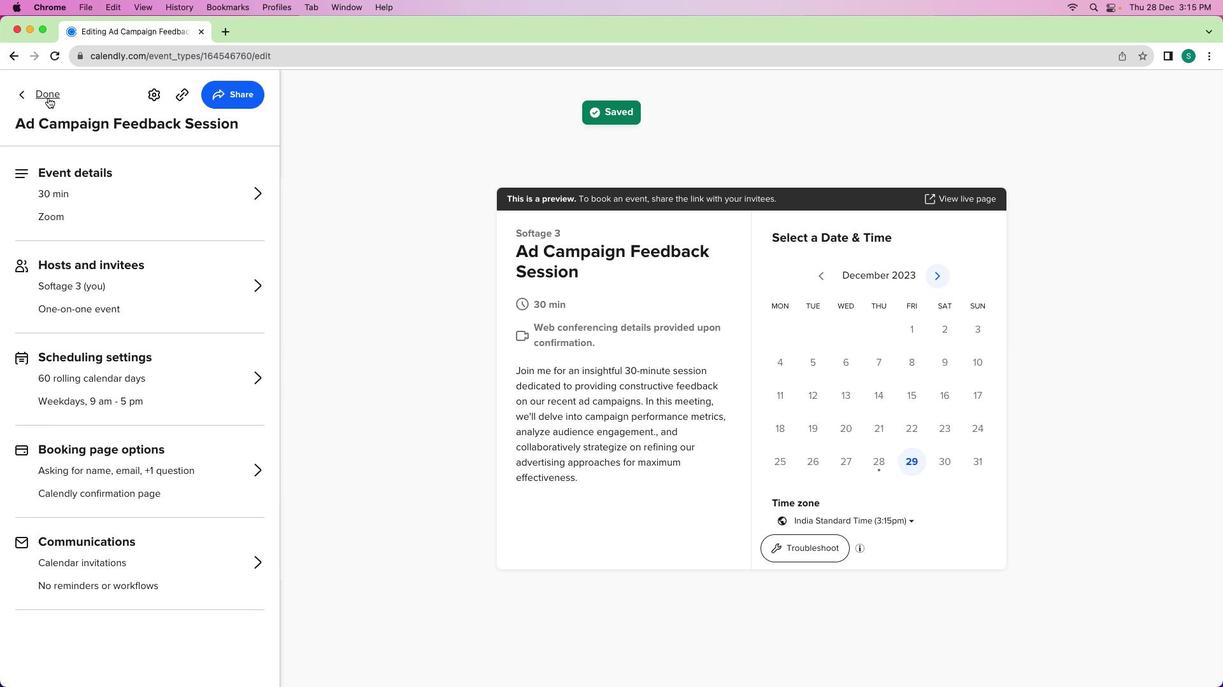 
Action: Mouse moved to (377, 322)
Screenshot: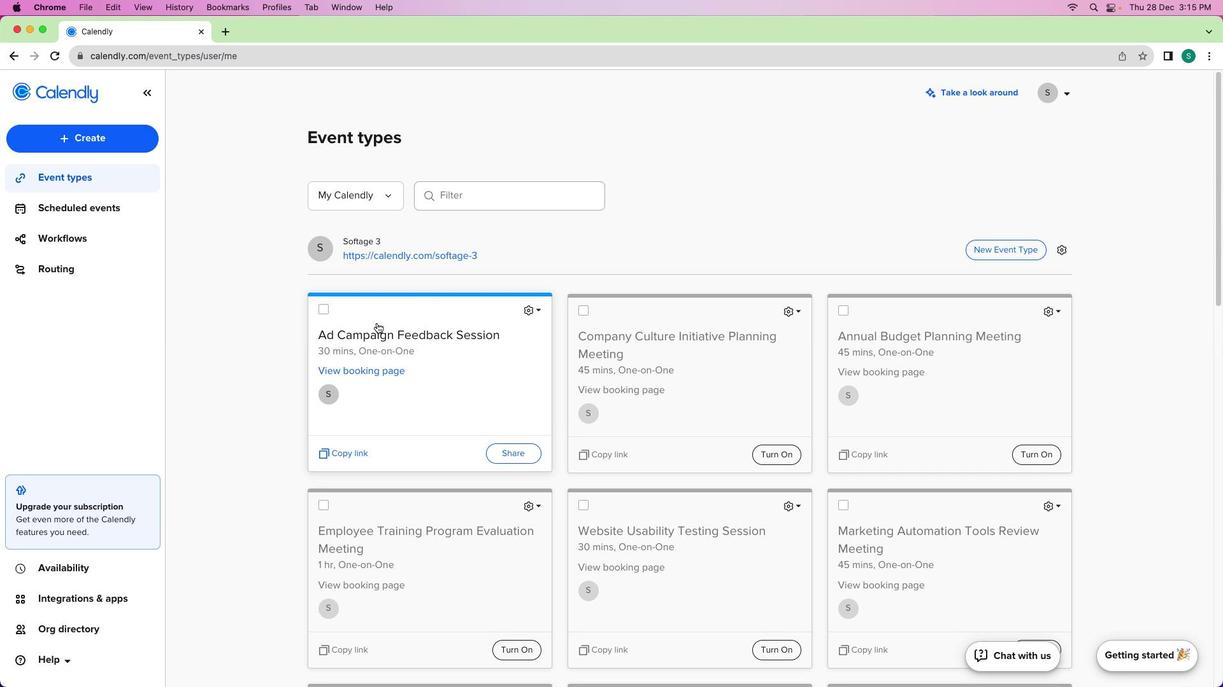 
